 Task: Use Volcano Erupting Effect in this video Movie B.mp4
Action: Mouse moved to (176, 106)
Screenshot: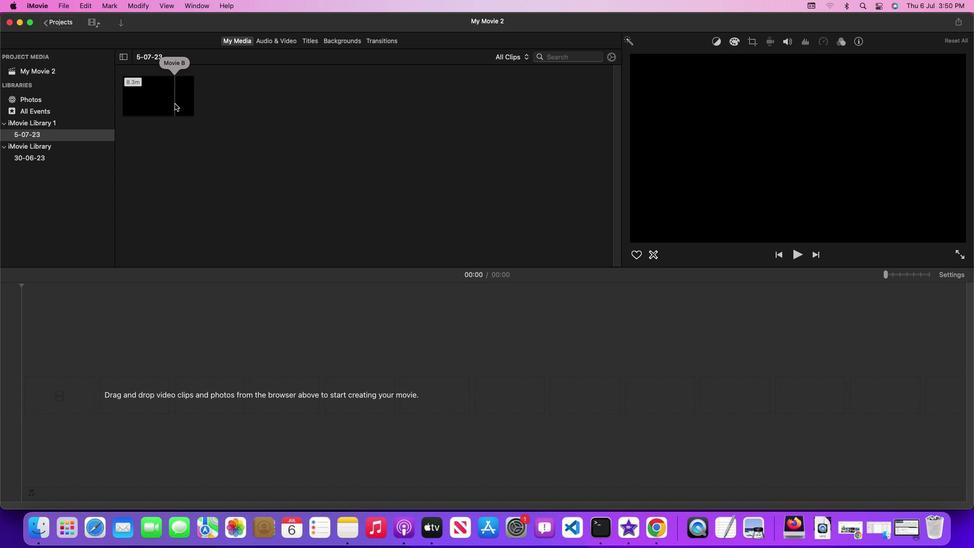 
Action: Mouse pressed left at (176, 106)
Screenshot: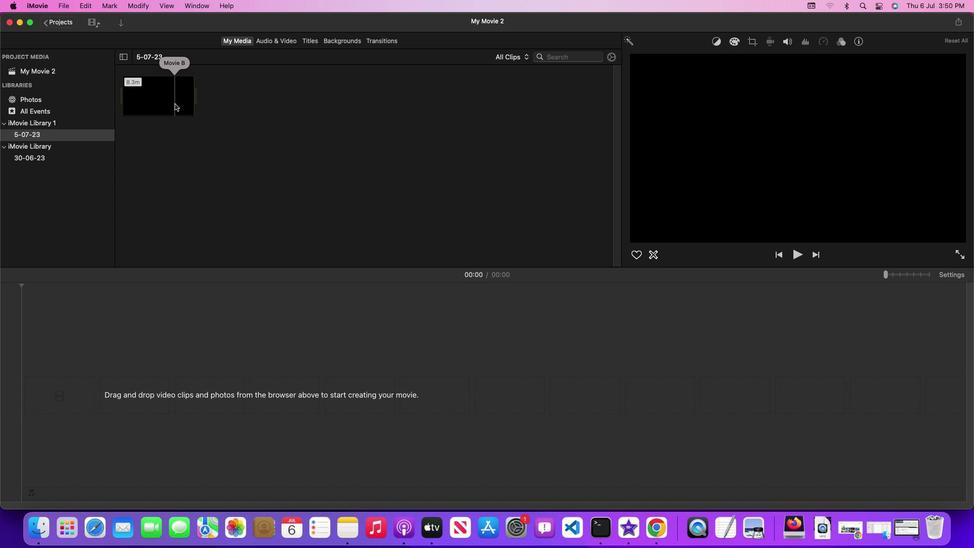 
Action: Mouse moved to (176, 105)
Screenshot: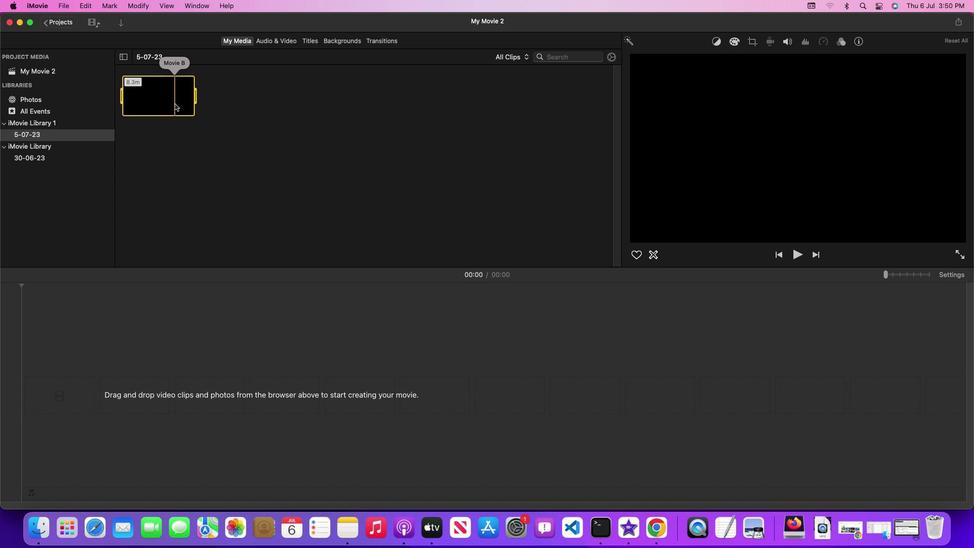 
Action: Mouse pressed left at (176, 105)
Screenshot: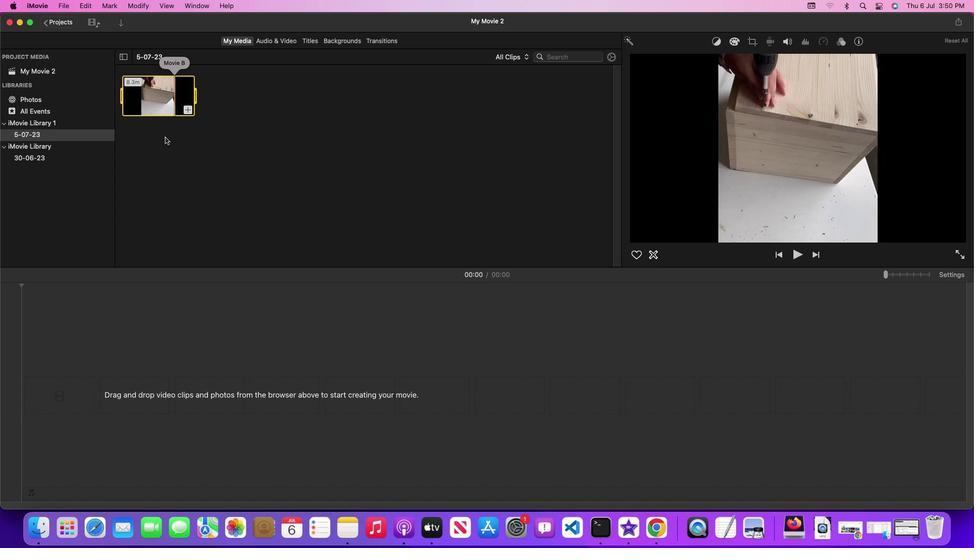 
Action: Mouse moved to (292, 41)
Screenshot: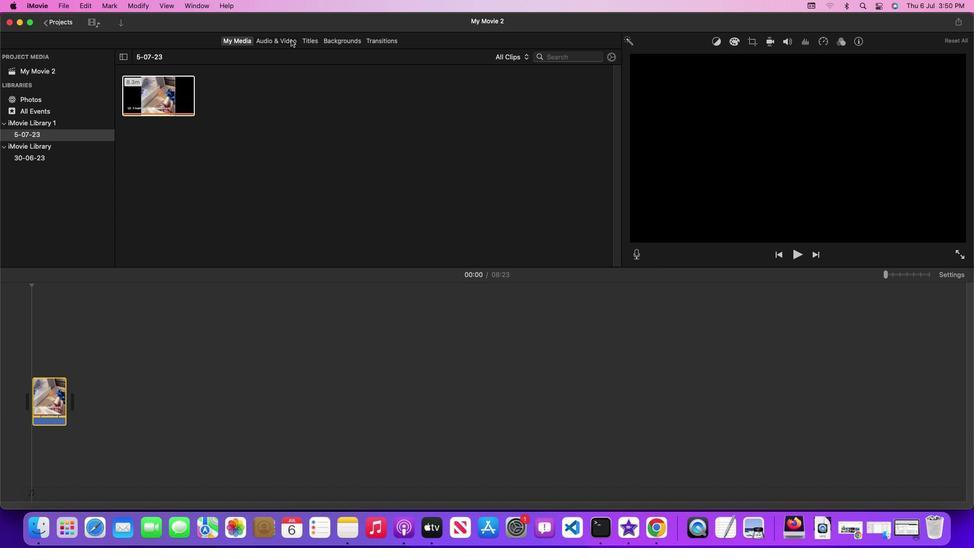 
Action: Mouse pressed left at (292, 41)
Screenshot: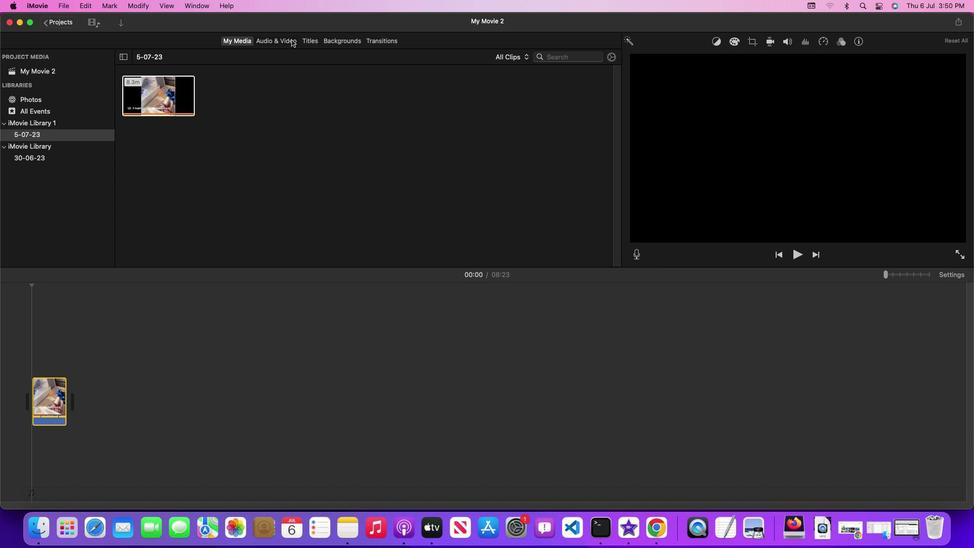 
Action: Mouse moved to (620, 138)
Screenshot: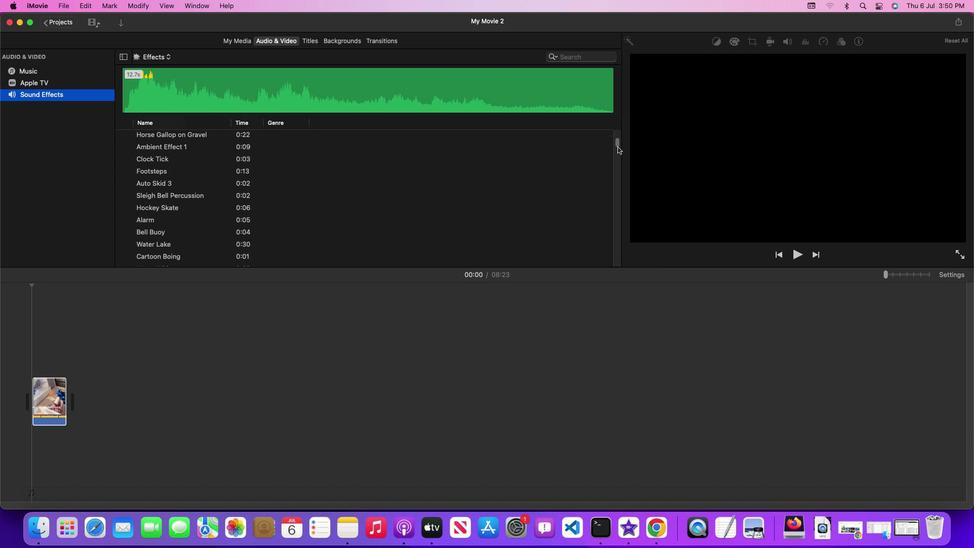 
Action: Mouse pressed left at (620, 138)
Screenshot: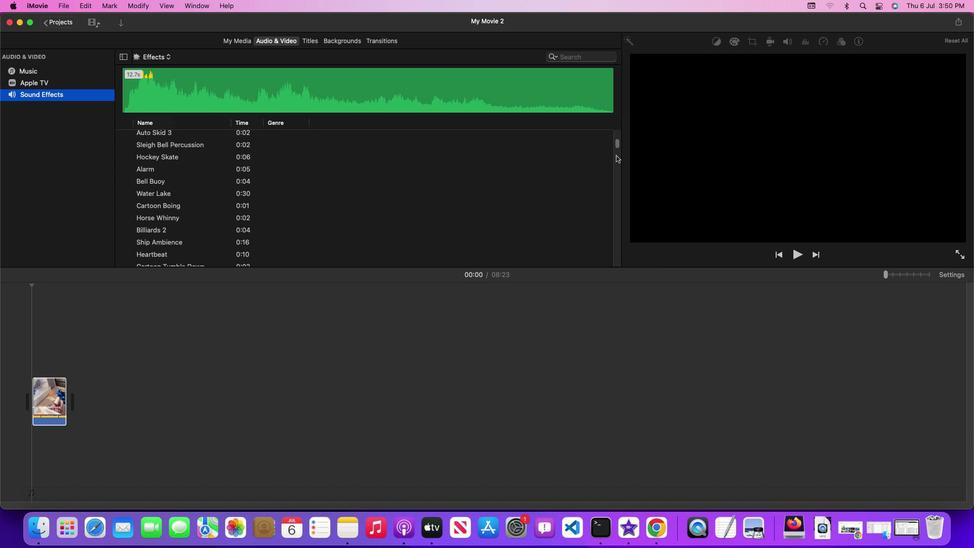 
Action: Mouse moved to (420, 239)
Screenshot: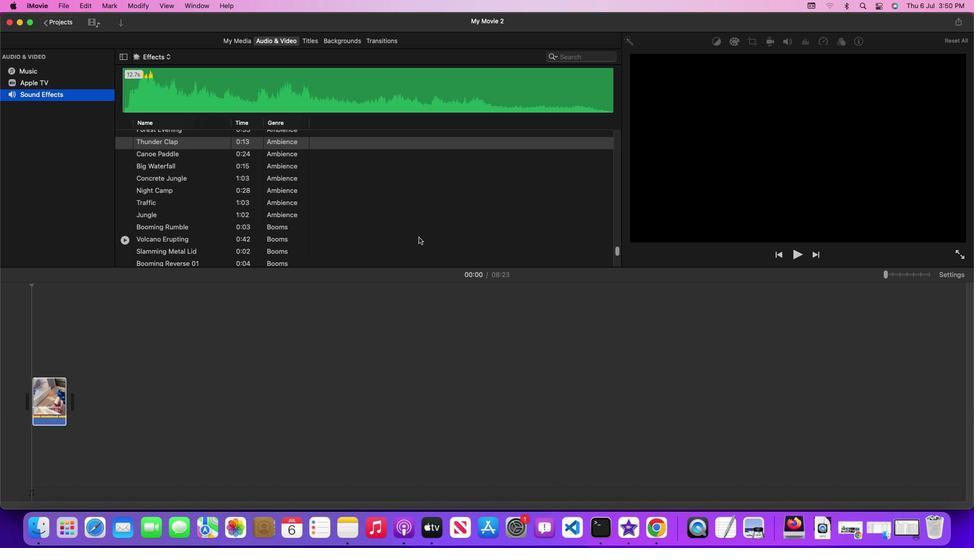 
Action: Mouse pressed left at (420, 239)
Screenshot: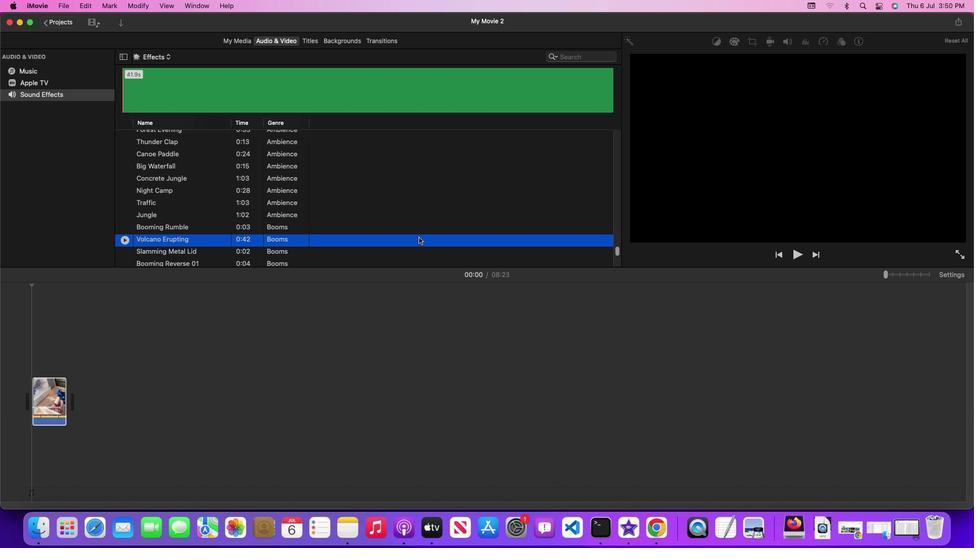 
Action: Mouse moved to (419, 242)
Screenshot: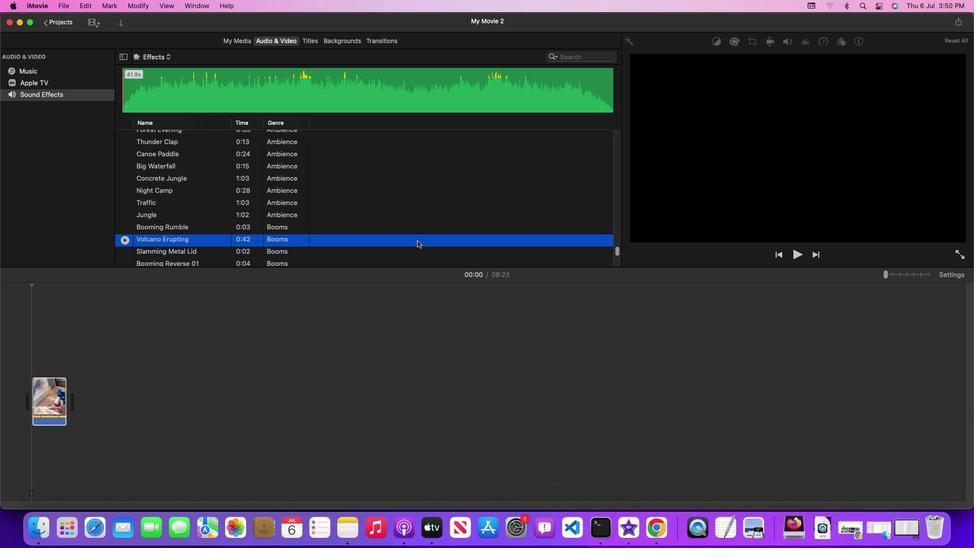 
Action: Mouse pressed left at (419, 242)
Screenshot: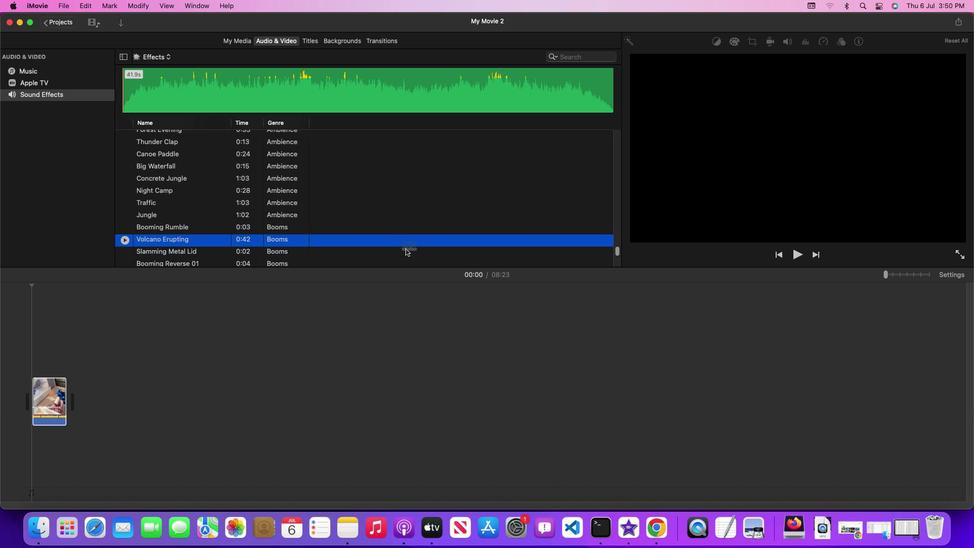 
Action: Mouse moved to (161, 321)
Screenshot: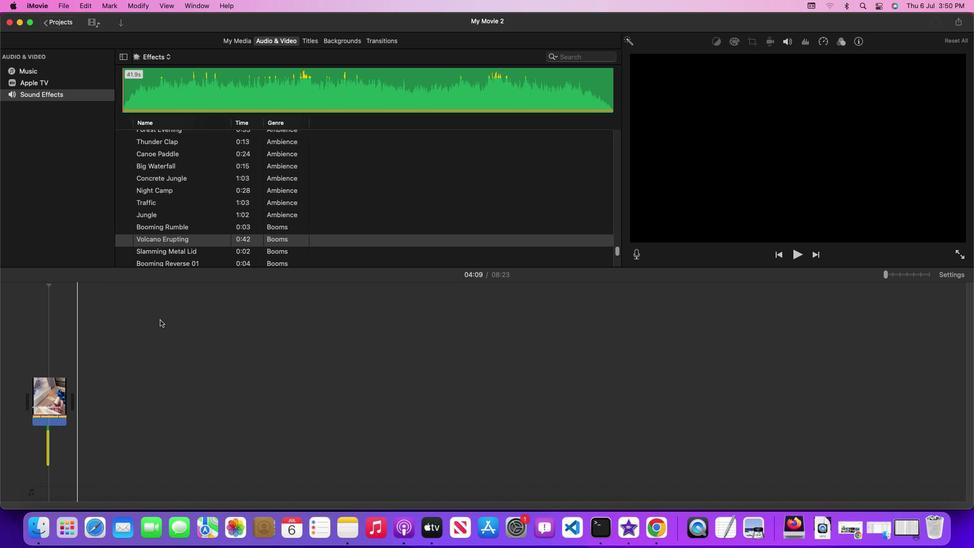 
